 Task: Assign Issue Issue0000000151 to Sprint Sprint0000000091 in Scrum Project Project0000000031 in Jira. Assign Issue Issue0000000152 to Sprint Sprint0000000091 in Scrum Project Project0000000031 in Jira. Assign Issue Issue0000000153 to Sprint Sprint0000000092 in Scrum Project Project0000000031 in Jira. Assign Issue Issue0000000154 to Sprint Sprint0000000092 in Scrum Project Project0000000031 in Jira. Assign Issue Issue0000000155 to Sprint Sprint0000000093 in Scrum Project Project0000000031 in Jira
Action: Mouse moved to (1033, 482)
Screenshot: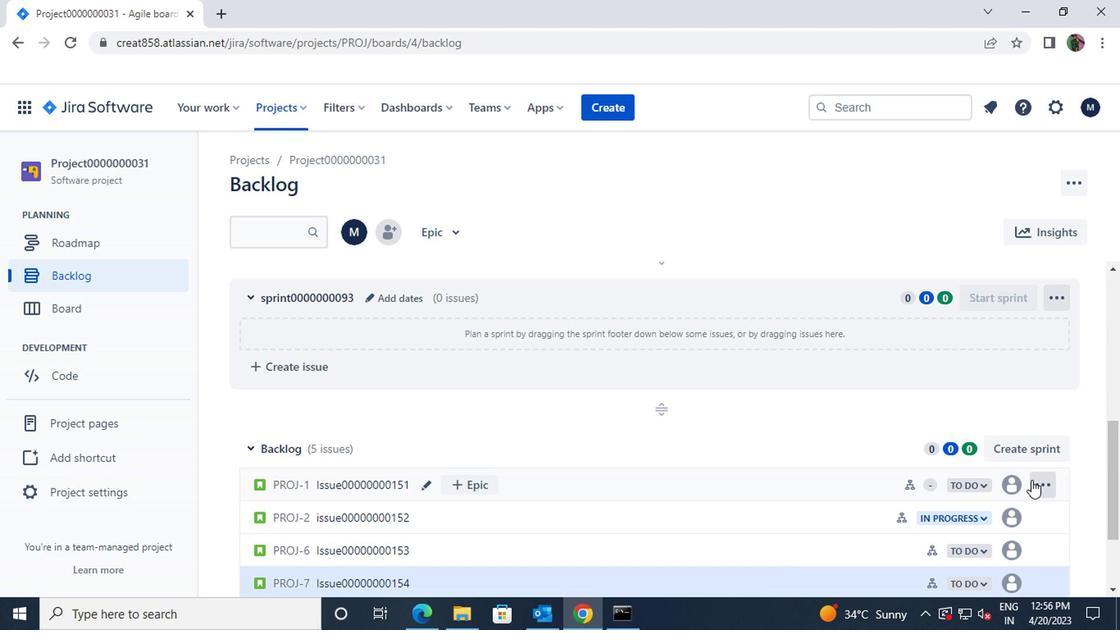 
Action: Mouse pressed left at (1033, 482)
Screenshot: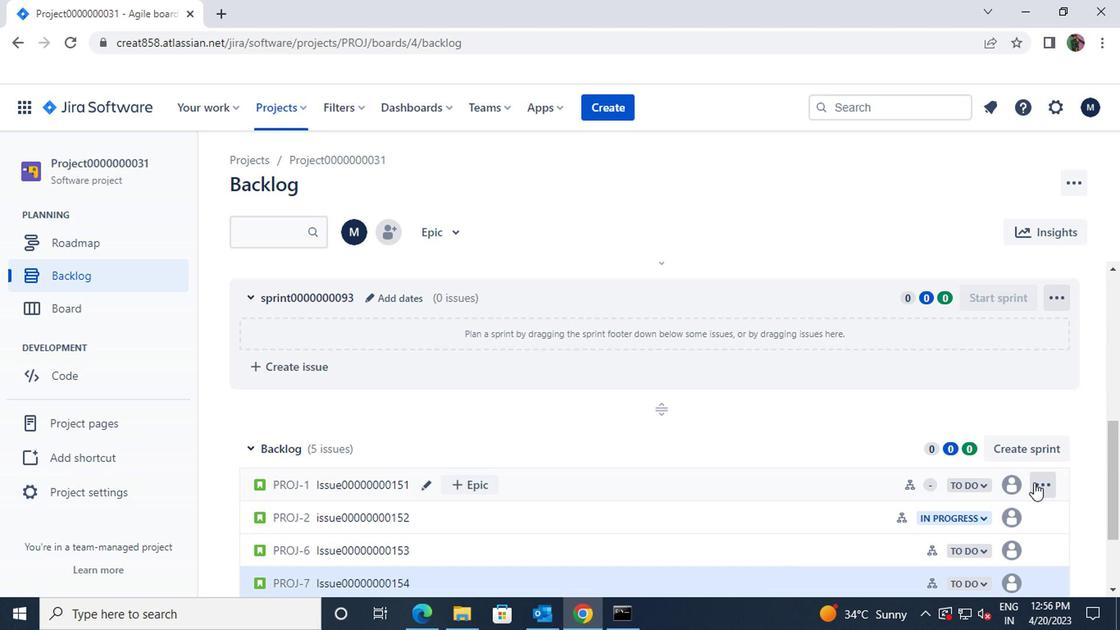 
Action: Mouse moved to (988, 368)
Screenshot: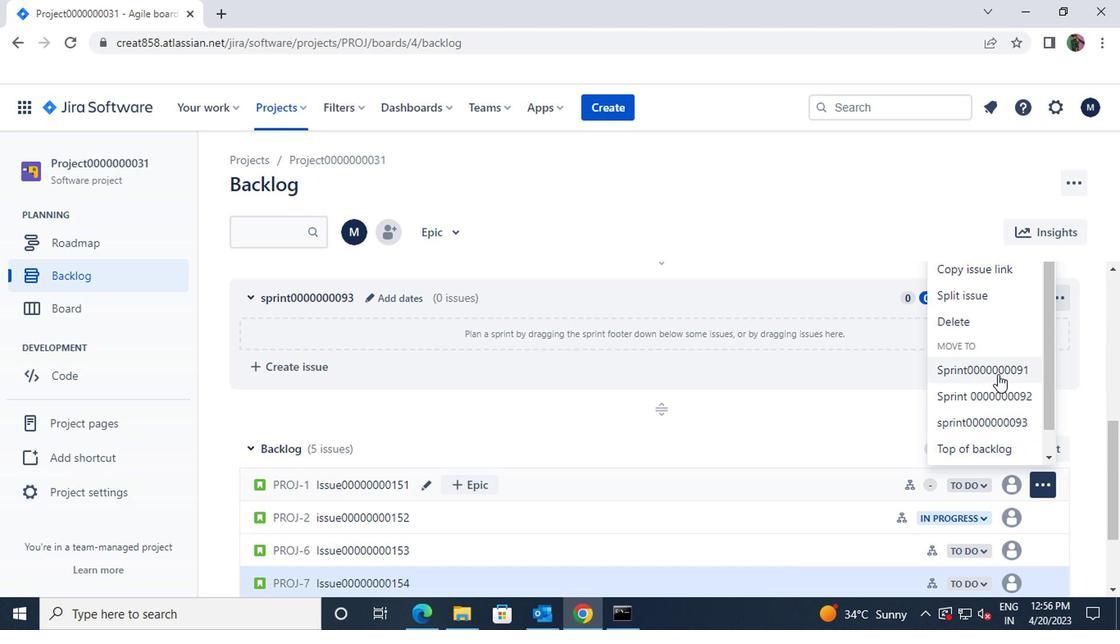 
Action: Mouse pressed left at (988, 368)
Screenshot: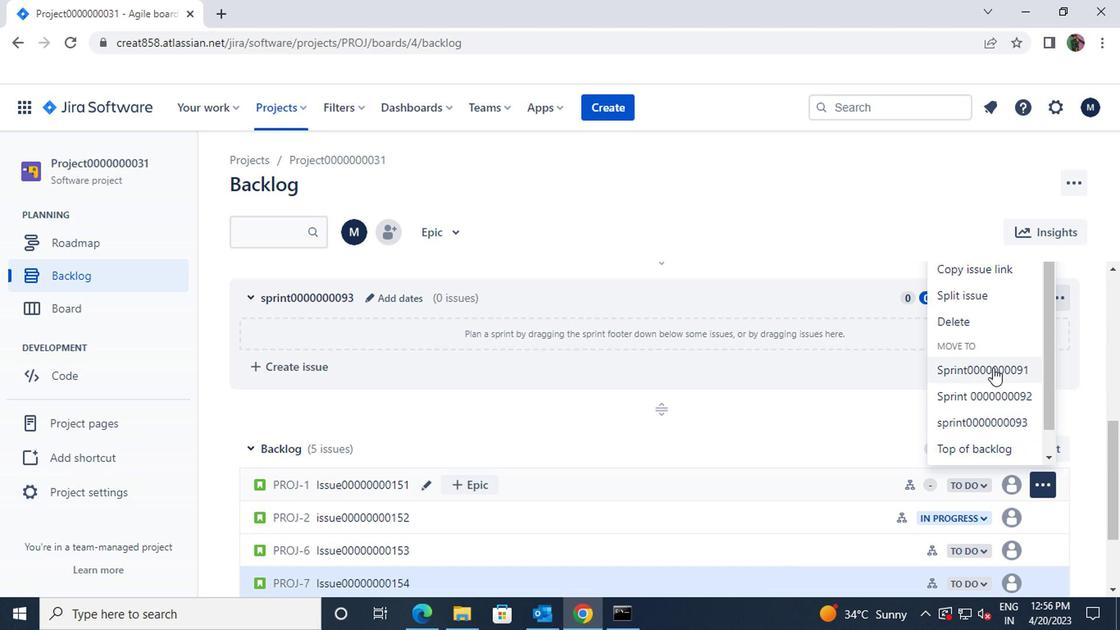 
Action: Mouse moved to (1014, 468)
Screenshot: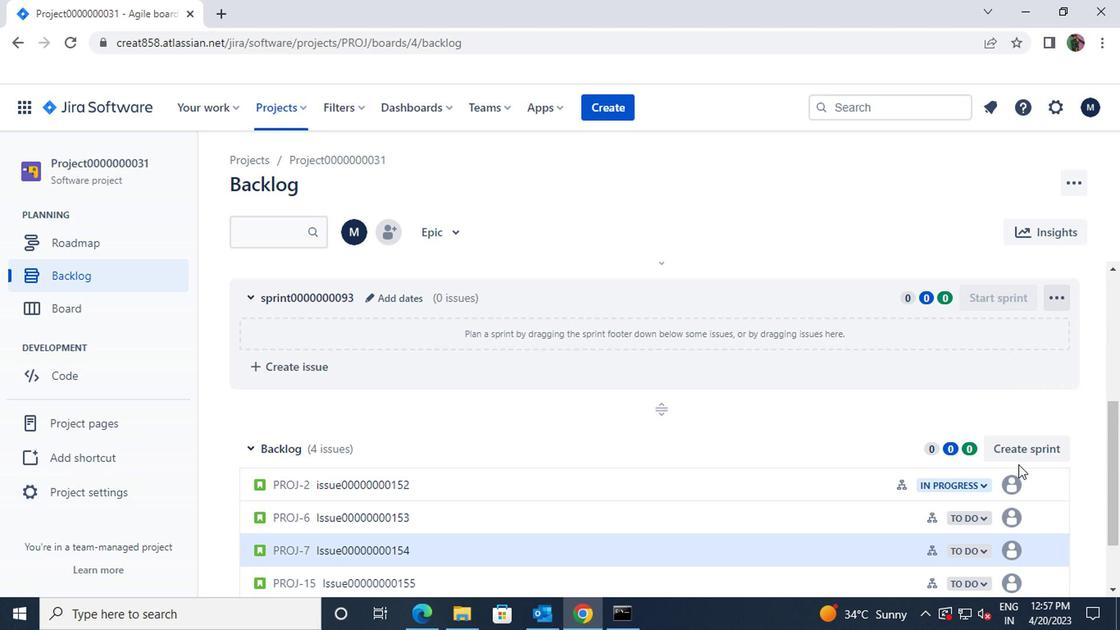 
Action: Mouse scrolled (1014, 469) with delta (0, 1)
Screenshot: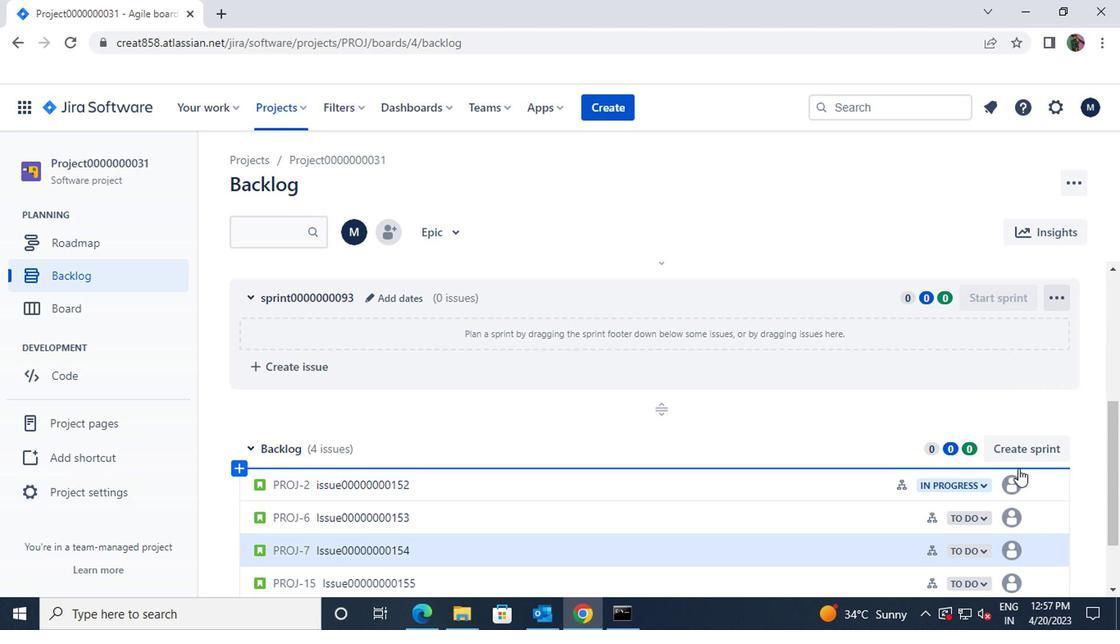 
Action: Mouse scrolled (1014, 467) with delta (0, 0)
Screenshot: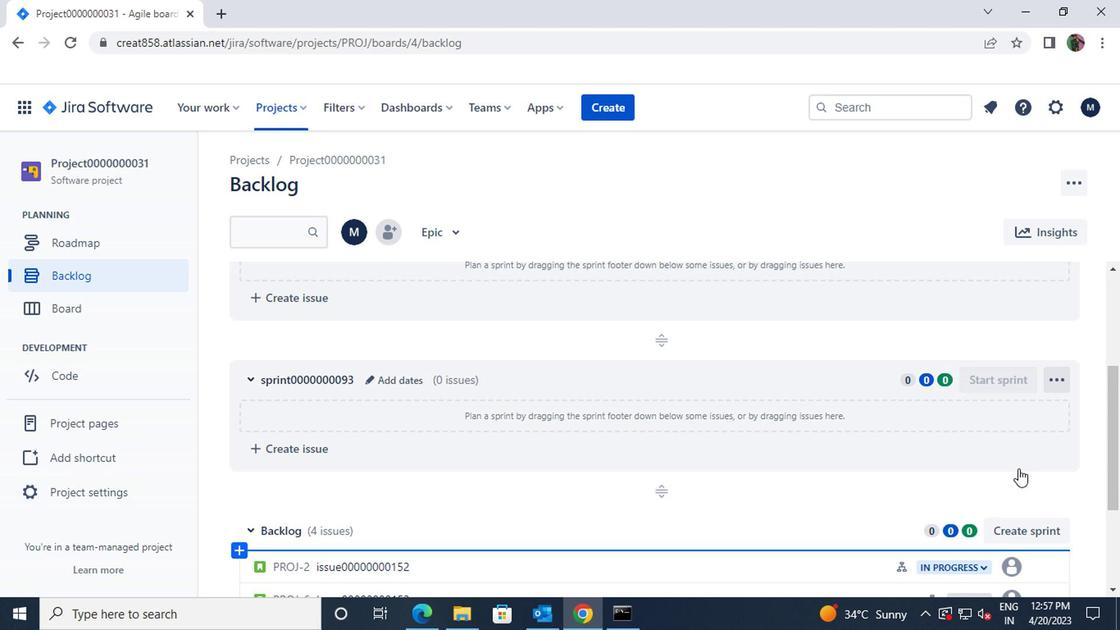 
Action: Mouse moved to (1033, 480)
Screenshot: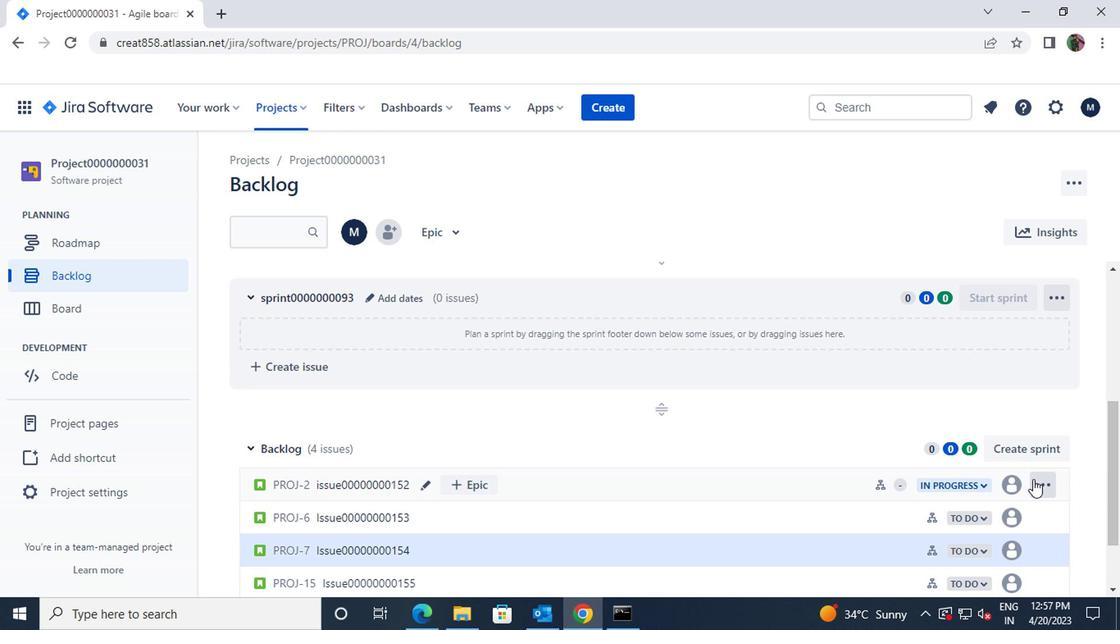 
Action: Mouse pressed left at (1033, 480)
Screenshot: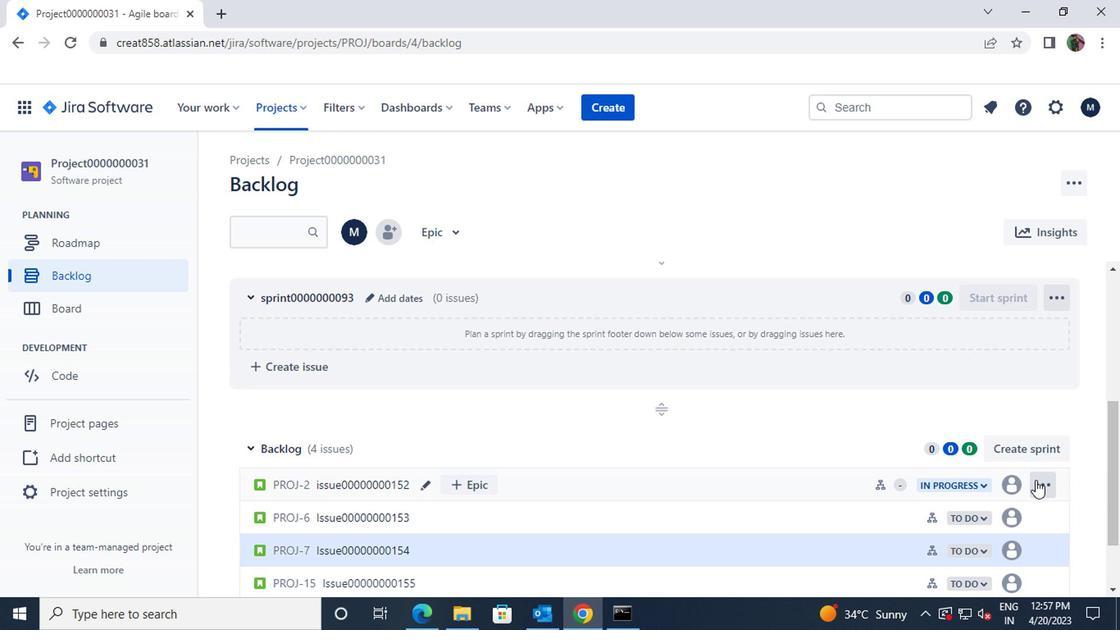 
Action: Mouse moved to (973, 368)
Screenshot: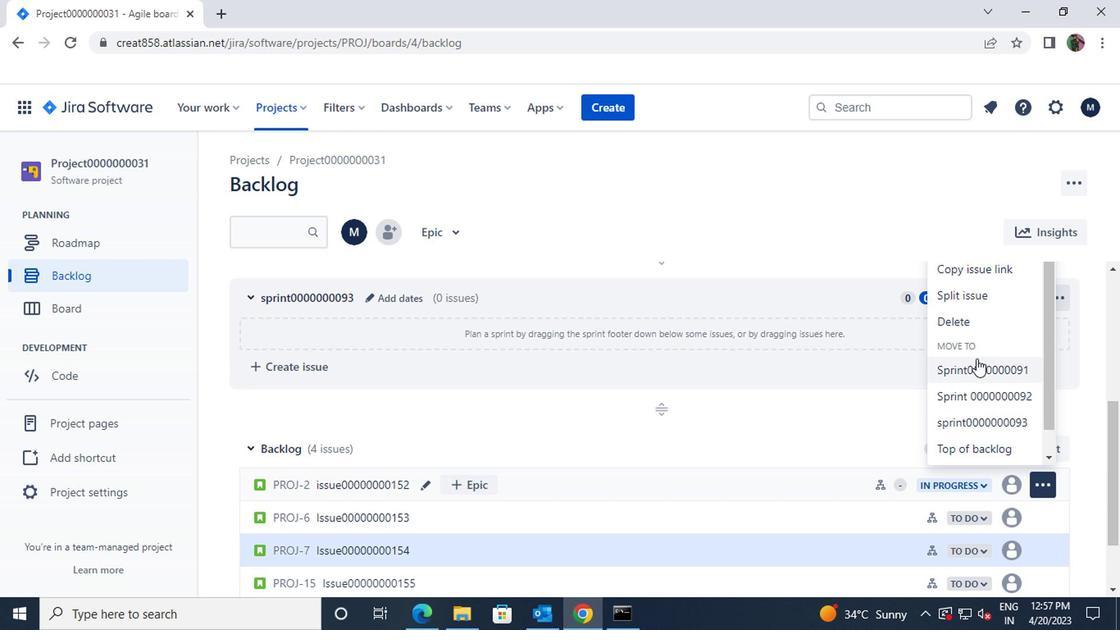 
Action: Mouse pressed left at (973, 368)
Screenshot: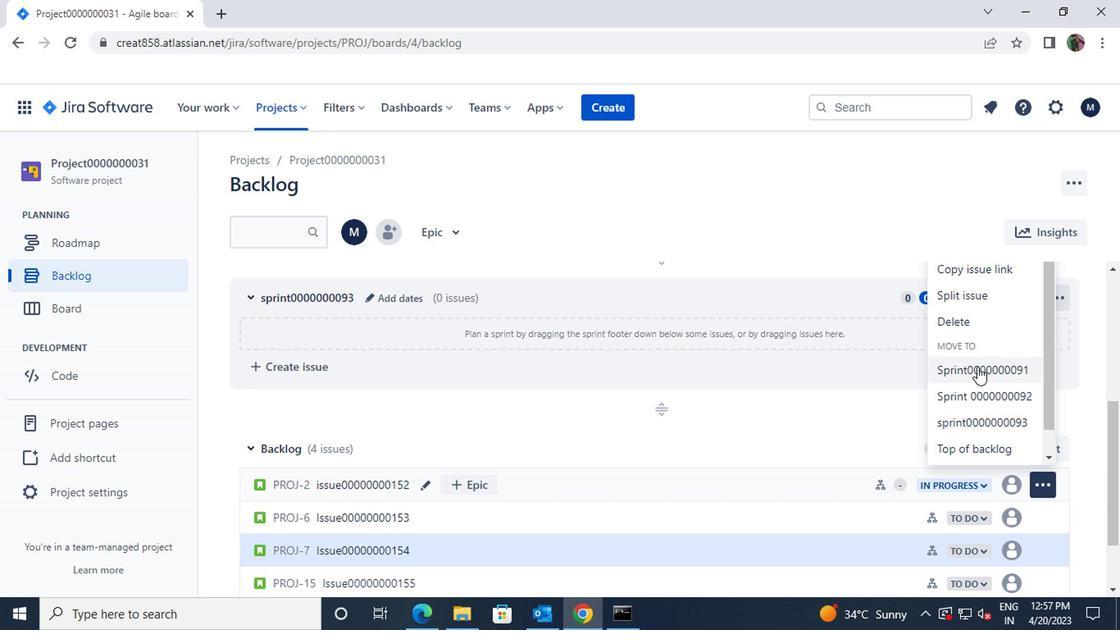 
Action: Mouse scrolled (973, 367) with delta (0, 0)
Screenshot: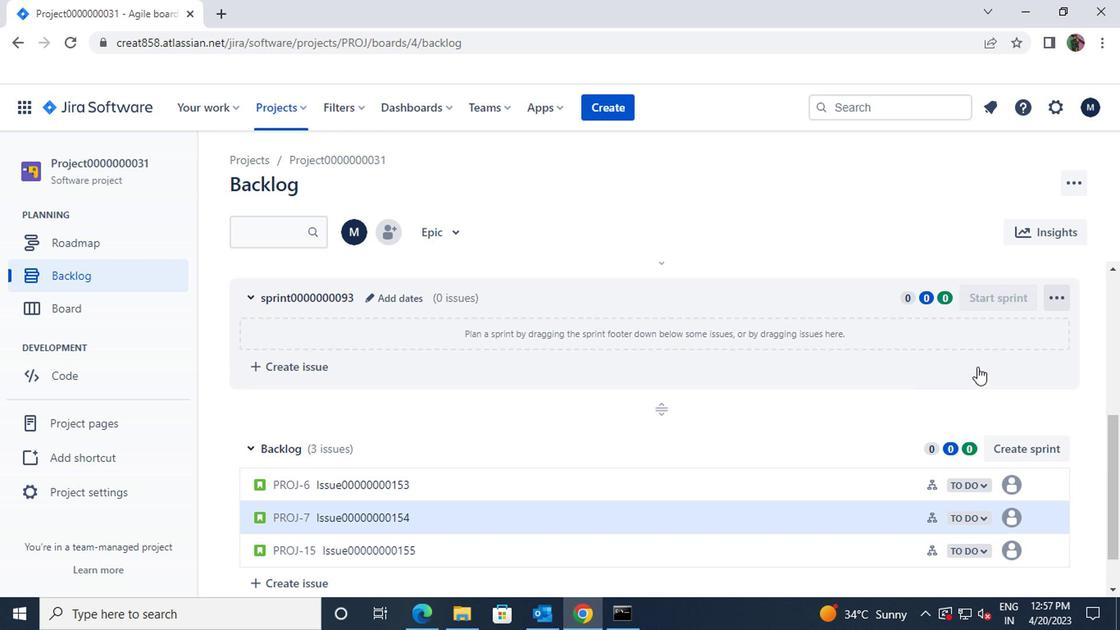 
Action: Mouse moved to (1039, 430)
Screenshot: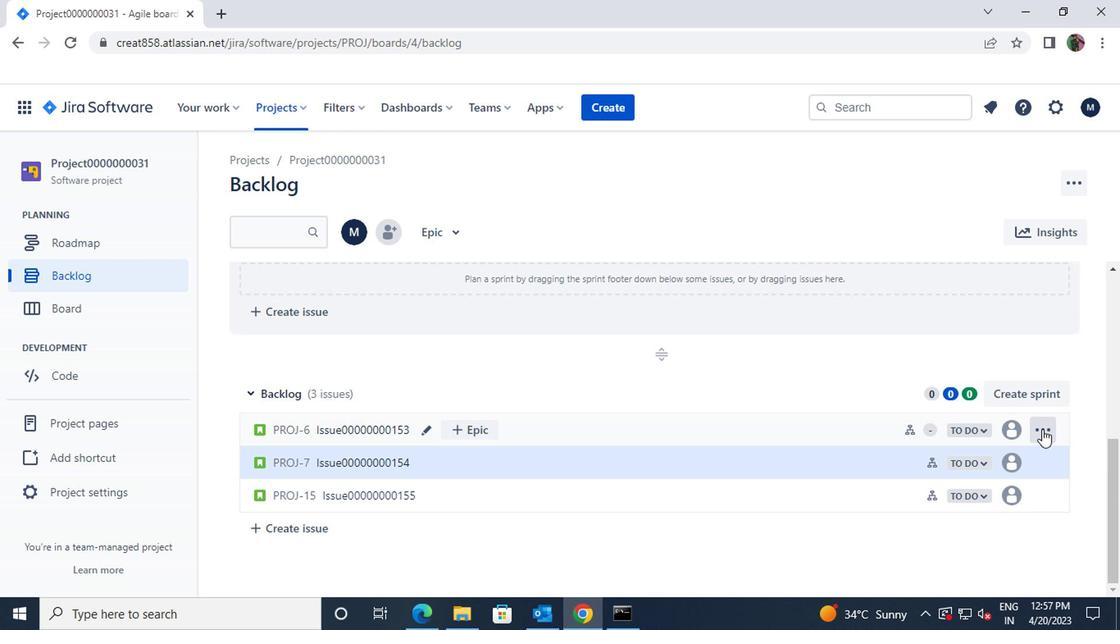 
Action: Mouse pressed left at (1039, 430)
Screenshot: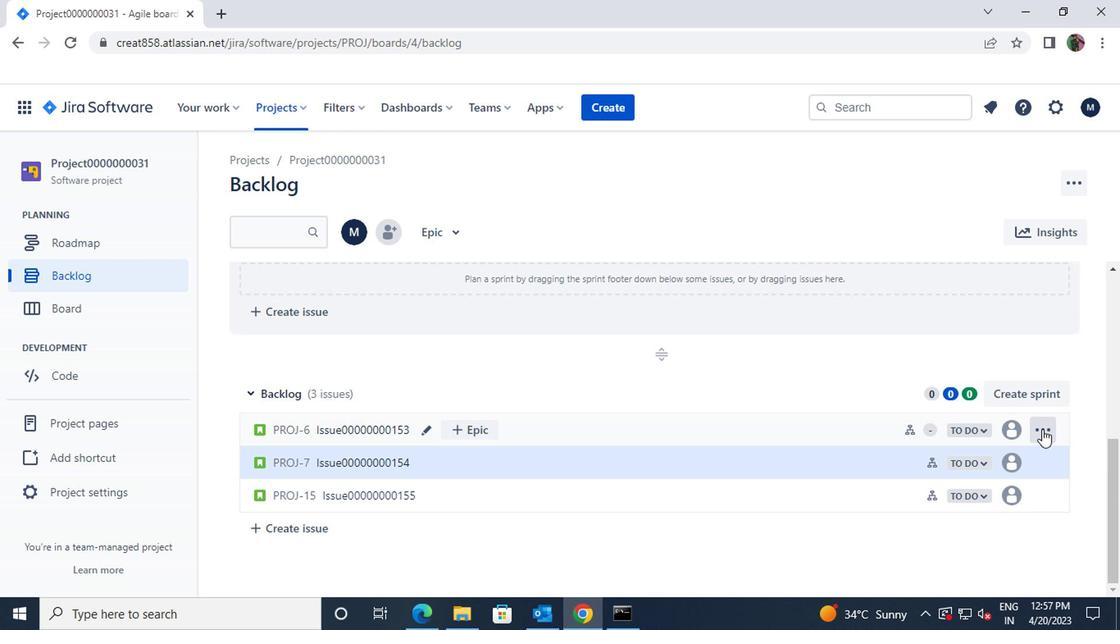 
Action: Mouse moved to (1002, 343)
Screenshot: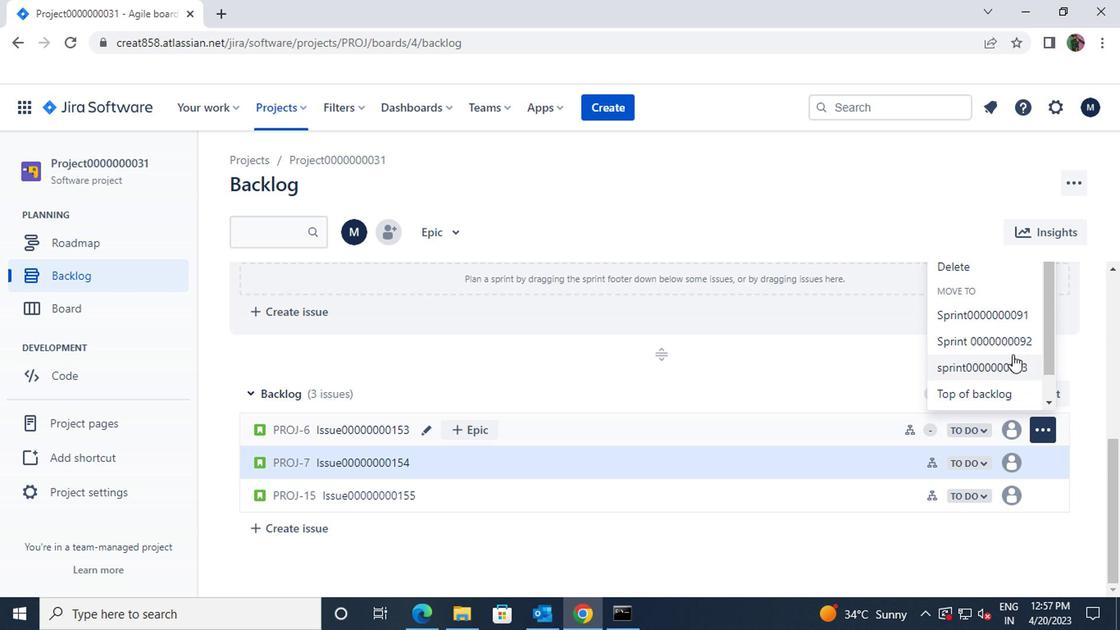 
Action: Mouse pressed left at (1002, 343)
Screenshot: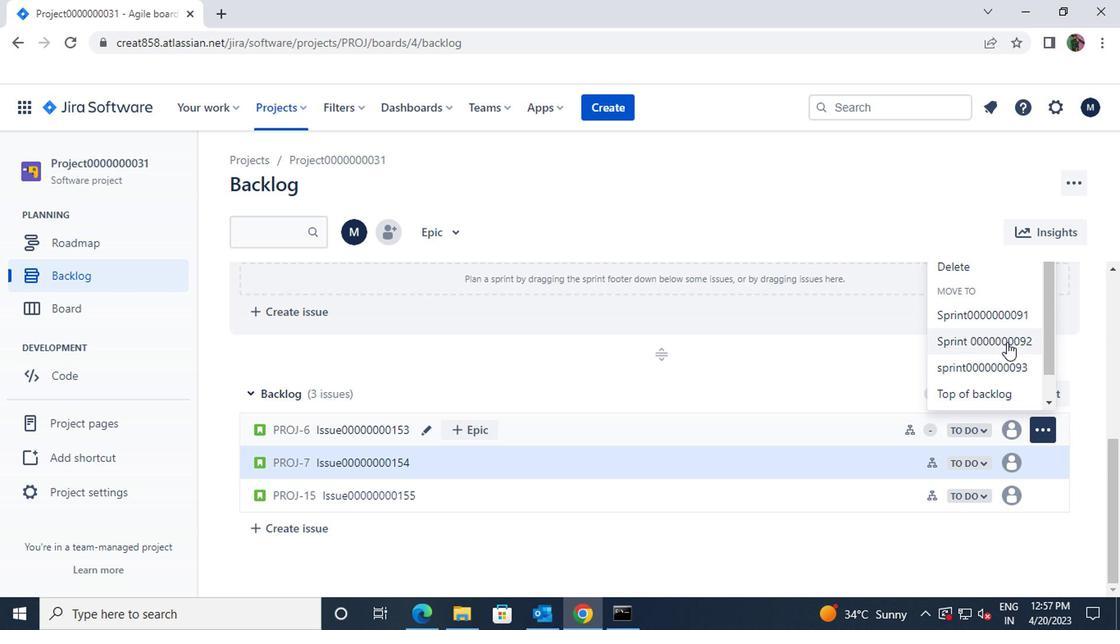 
Action: Mouse moved to (1044, 459)
Screenshot: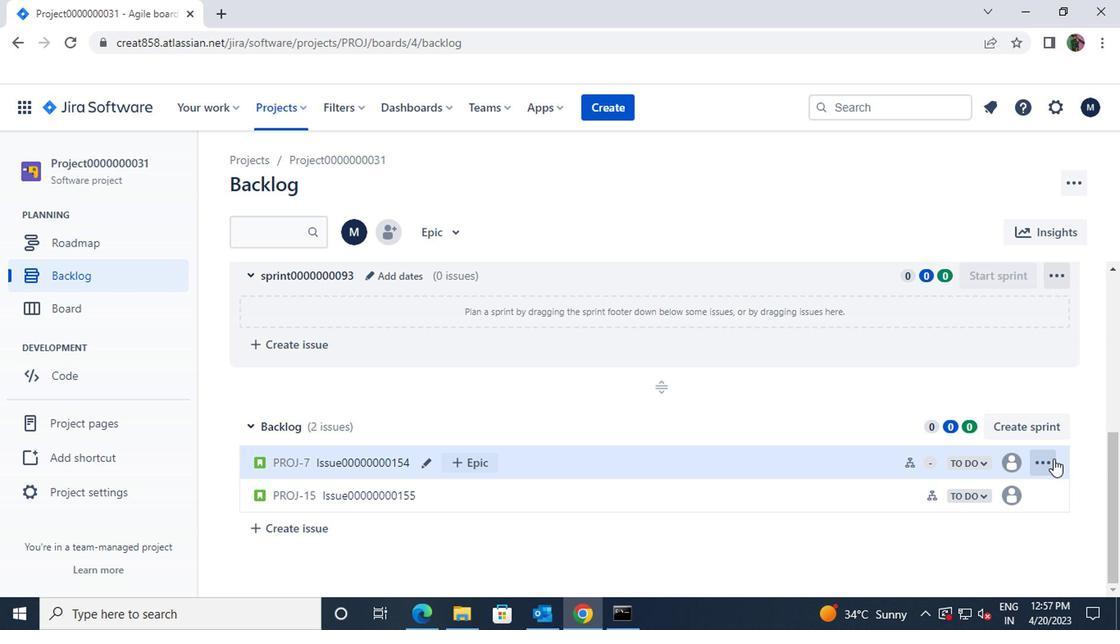 
Action: Mouse pressed left at (1044, 459)
Screenshot: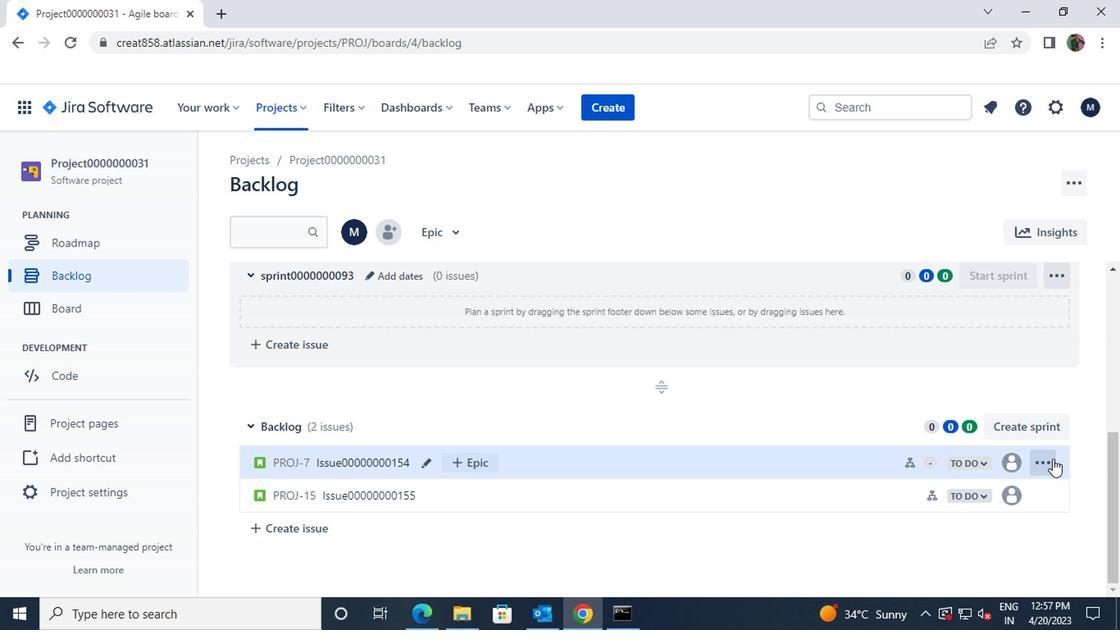 
Action: Mouse moved to (1012, 369)
Screenshot: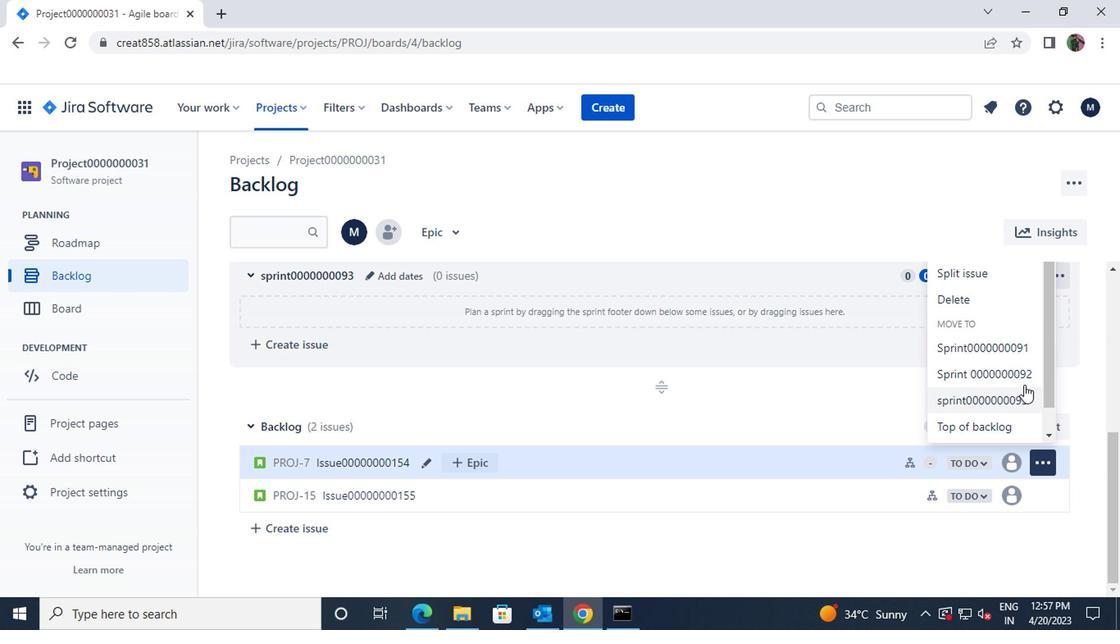 
Action: Mouse pressed left at (1012, 369)
Screenshot: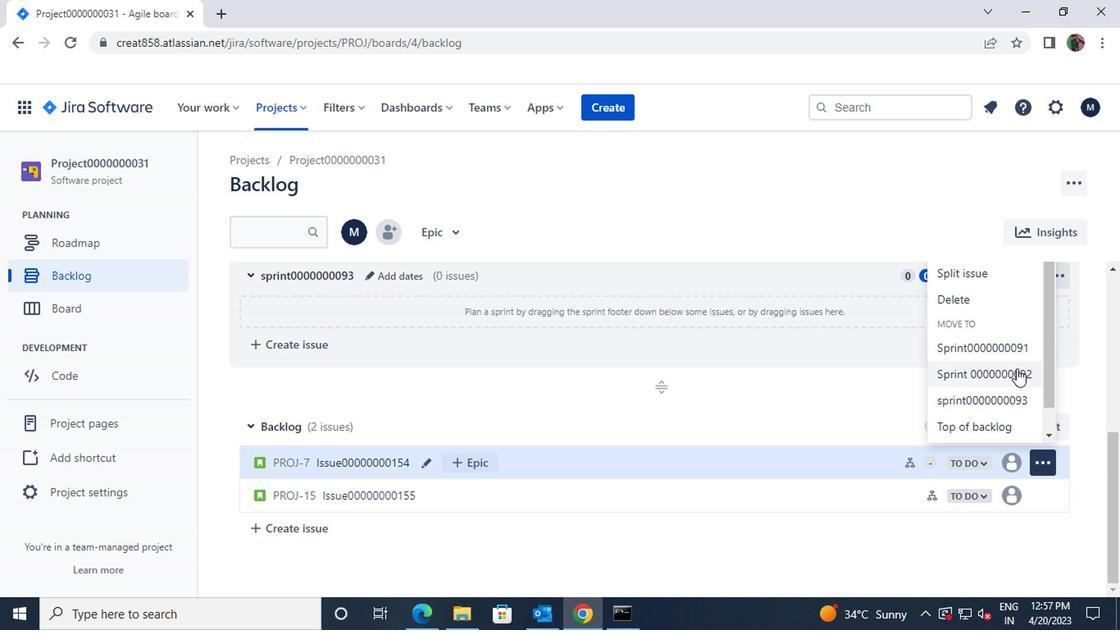 
Action: Mouse moved to (1040, 495)
Screenshot: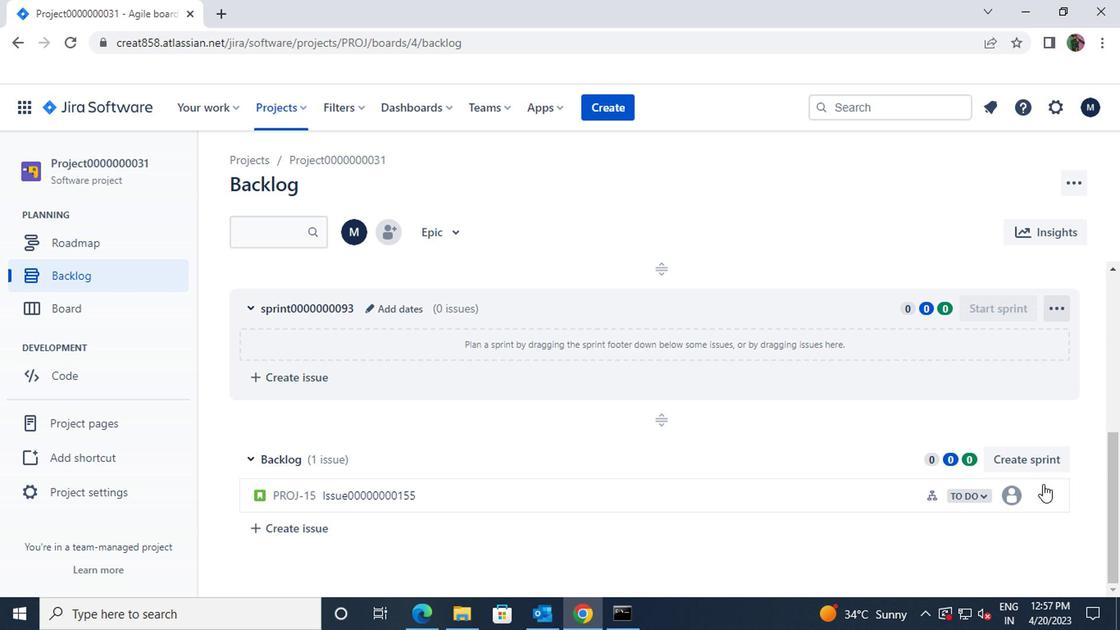 
Action: Mouse pressed left at (1040, 495)
Screenshot: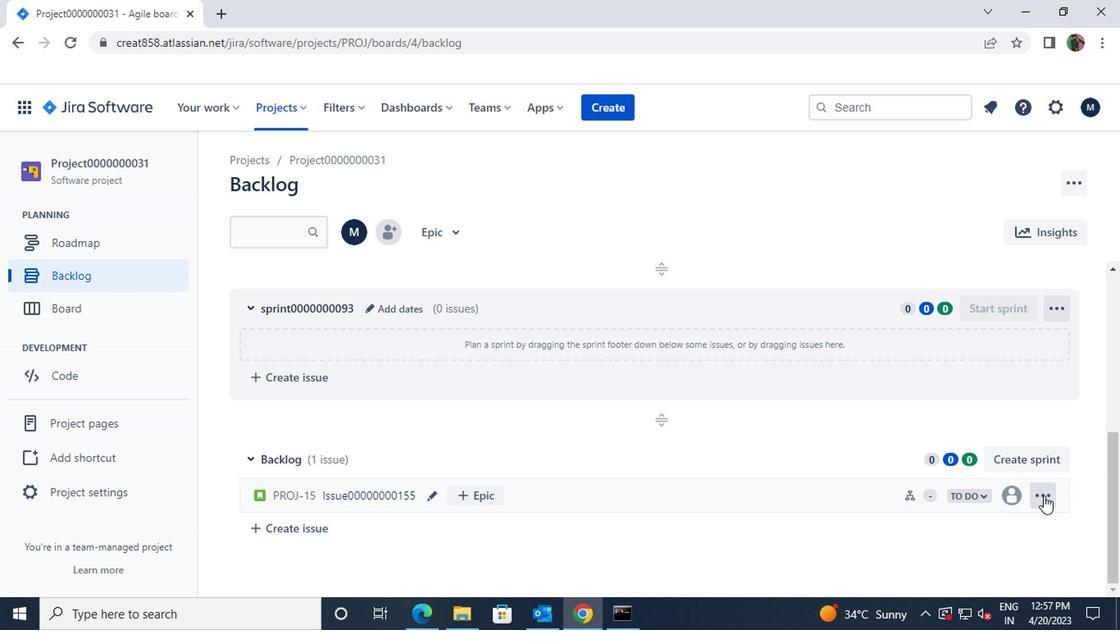 
Action: Mouse moved to (1013, 438)
Screenshot: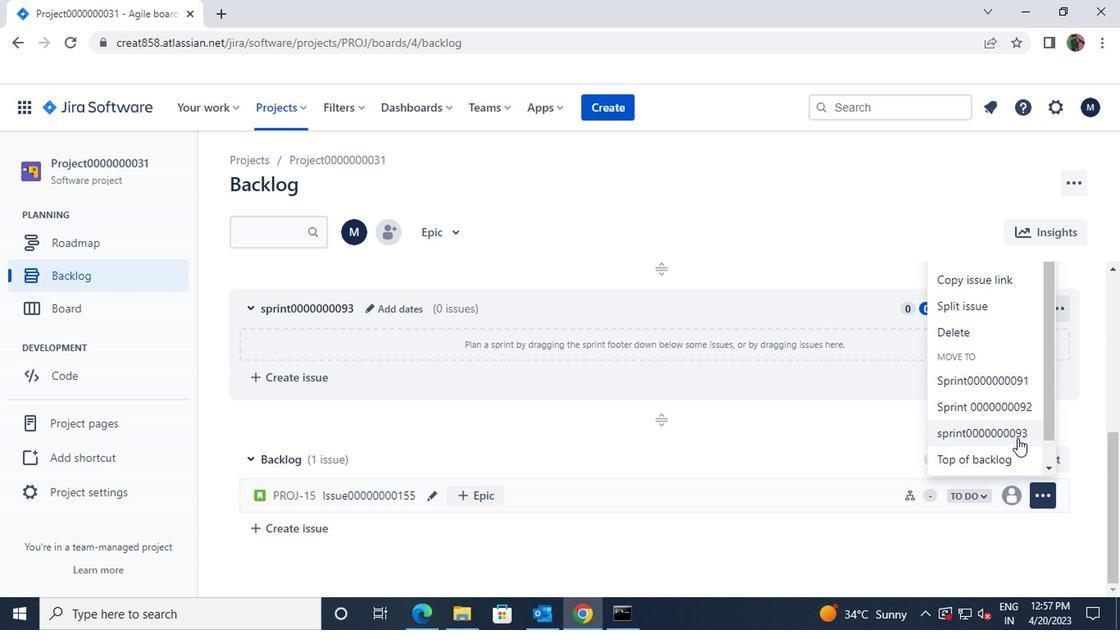 
Action: Mouse pressed left at (1013, 438)
Screenshot: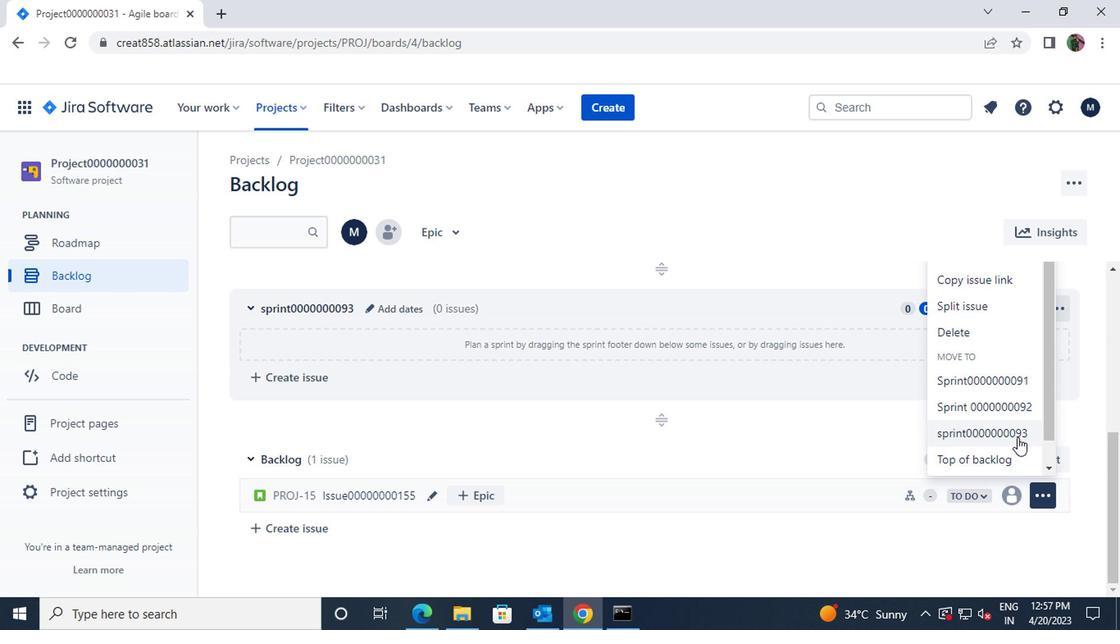 
Action: Mouse moved to (1012, 438)
Screenshot: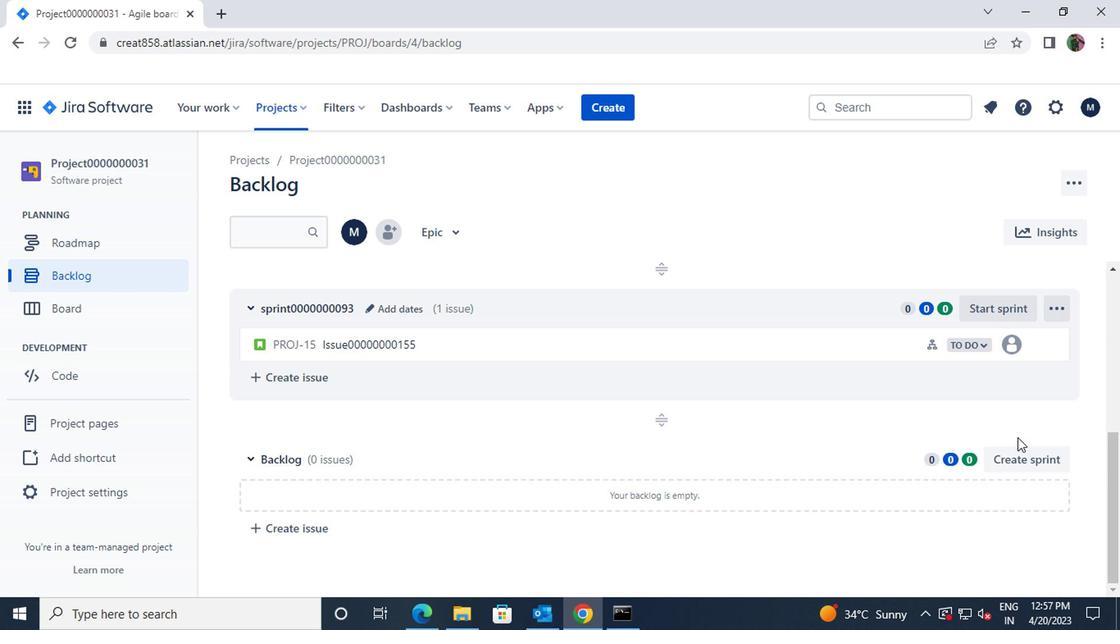 
